 Task: Show "topics management" option in topics for Digital Experience.
Action: Mouse moved to (950, 68)
Screenshot: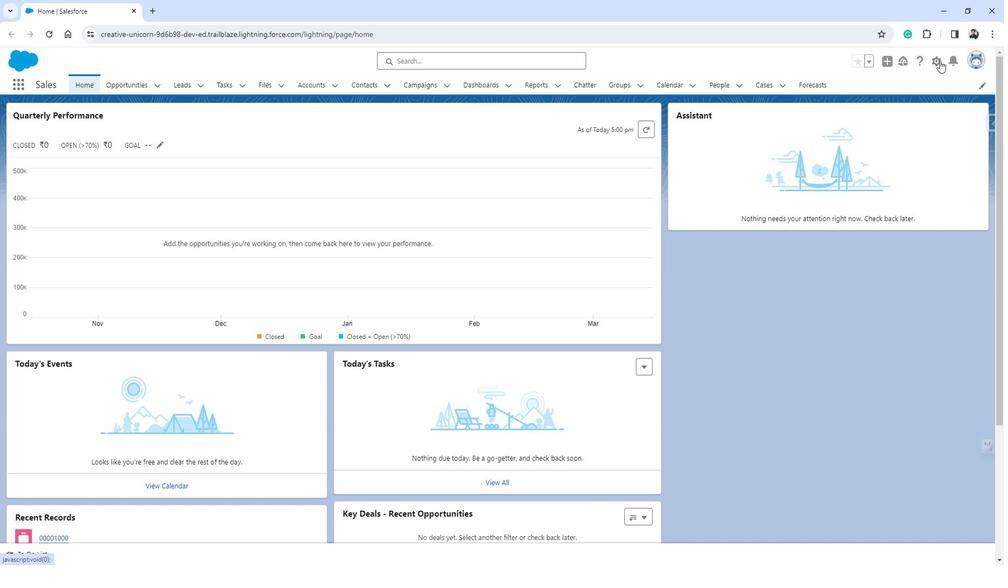
Action: Mouse pressed left at (950, 68)
Screenshot: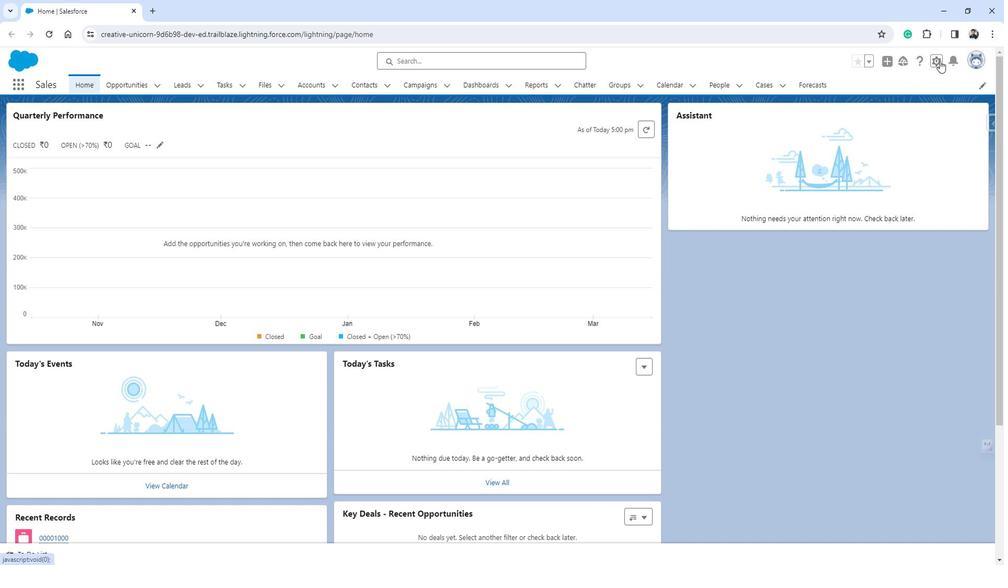 
Action: Mouse moved to (923, 99)
Screenshot: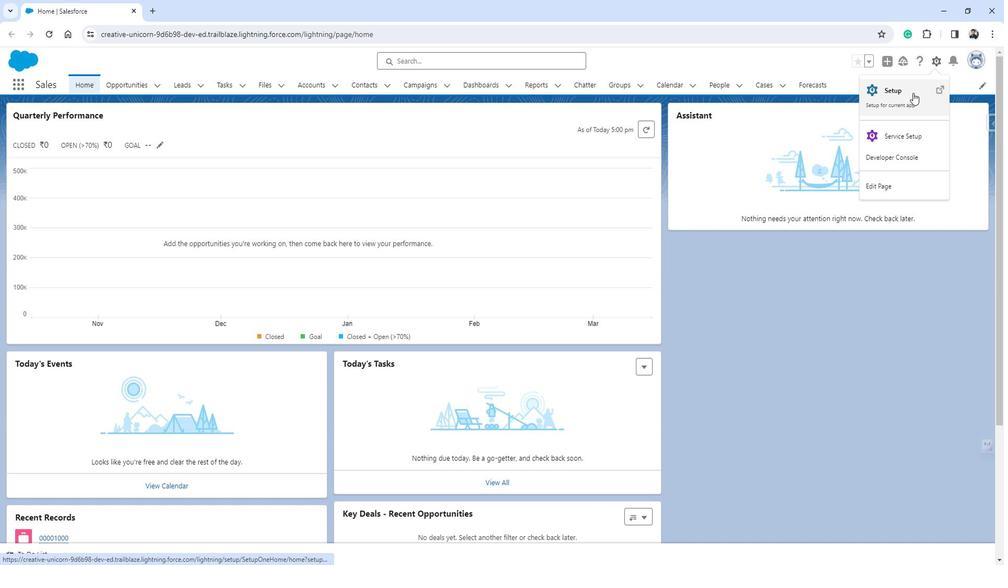 
Action: Mouse pressed left at (923, 99)
Screenshot: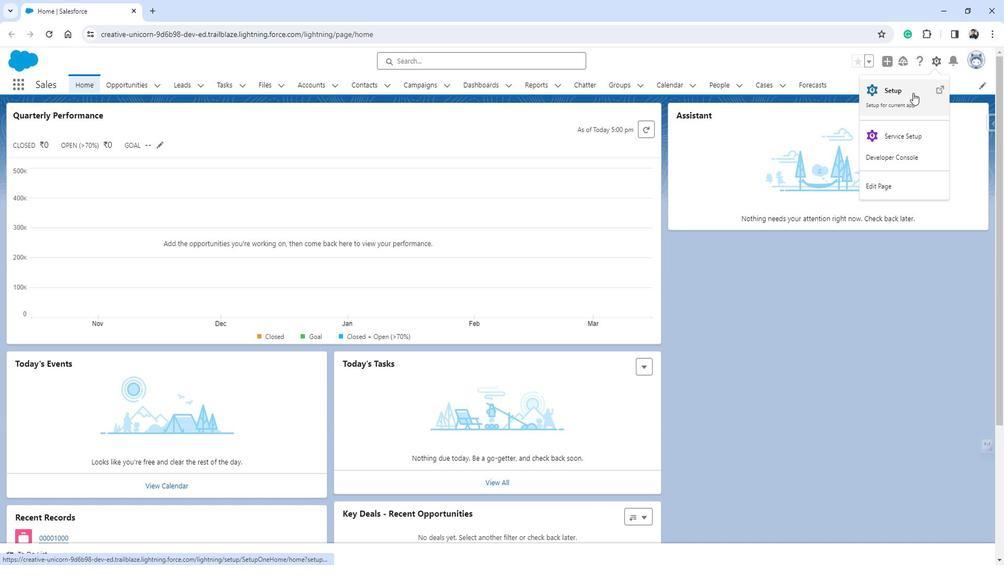
Action: Mouse moved to (57, 352)
Screenshot: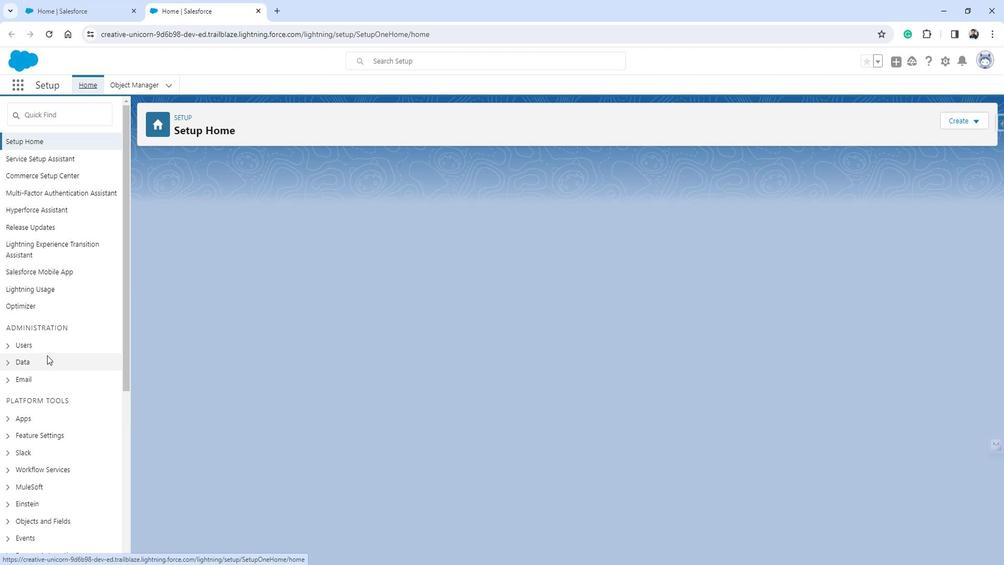 
Action: Mouse scrolled (57, 351) with delta (0, 0)
Screenshot: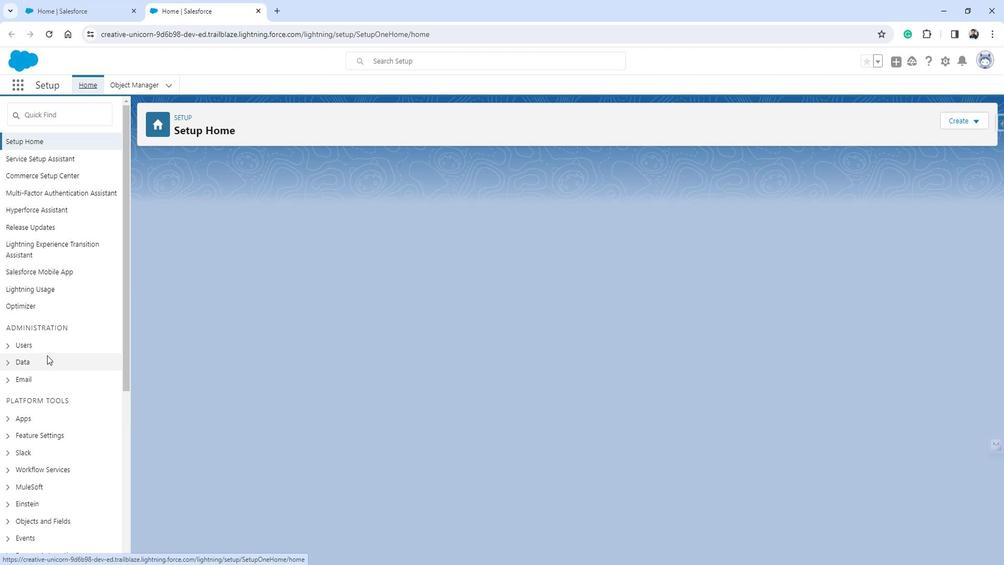 
Action: Mouse scrolled (57, 351) with delta (0, 0)
Screenshot: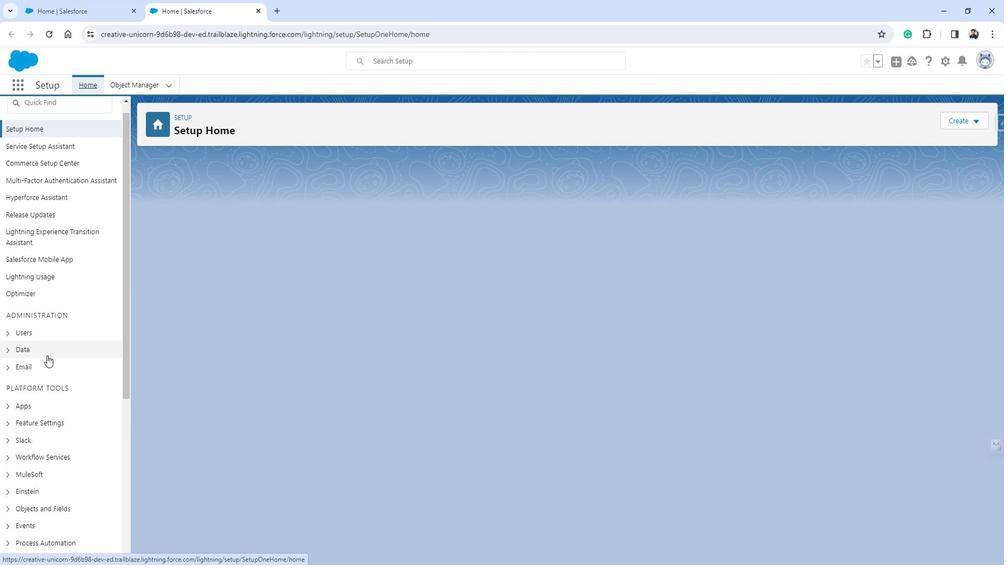 
Action: Mouse scrolled (57, 351) with delta (0, 0)
Screenshot: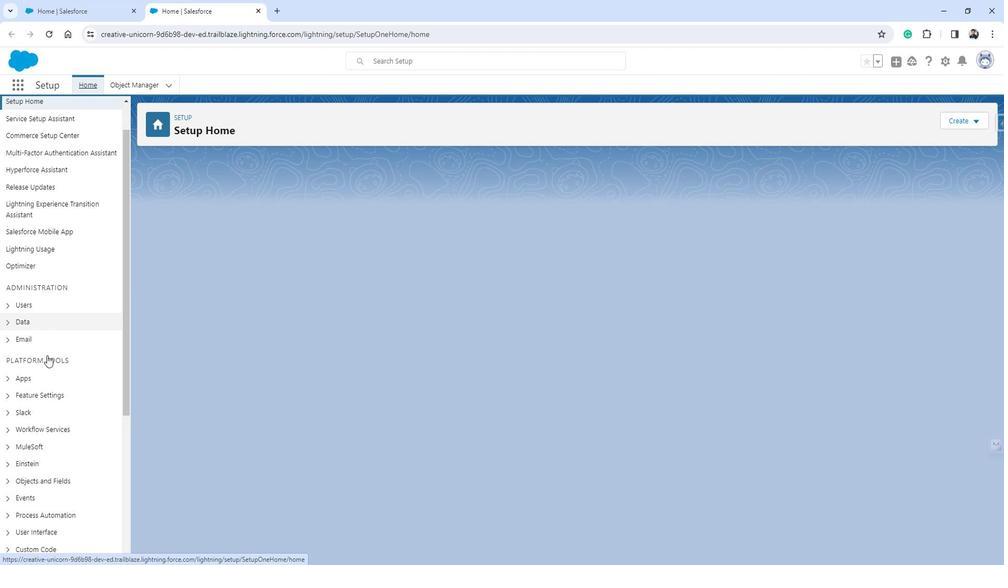 
Action: Mouse moved to (61, 272)
Screenshot: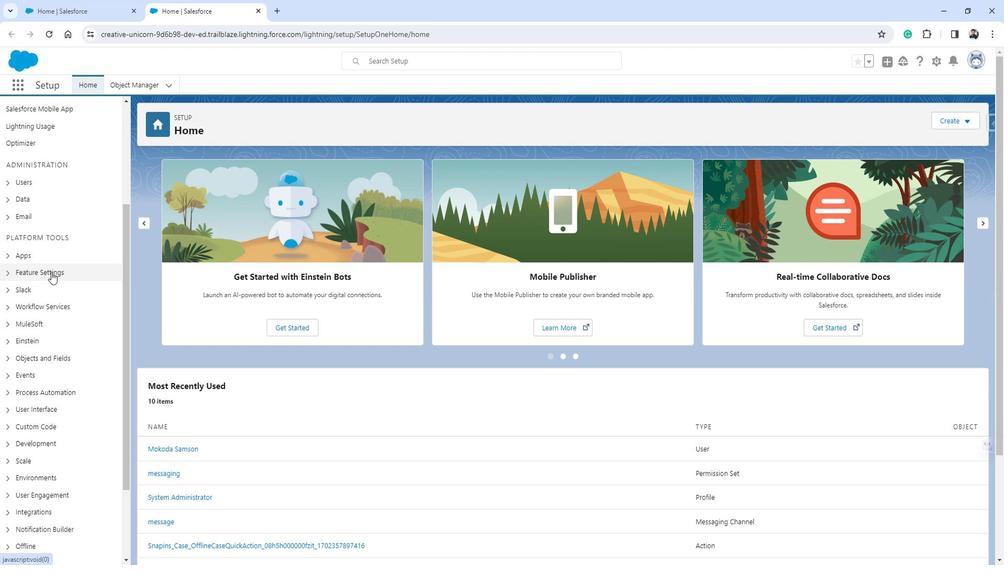 
Action: Mouse pressed left at (61, 272)
Screenshot: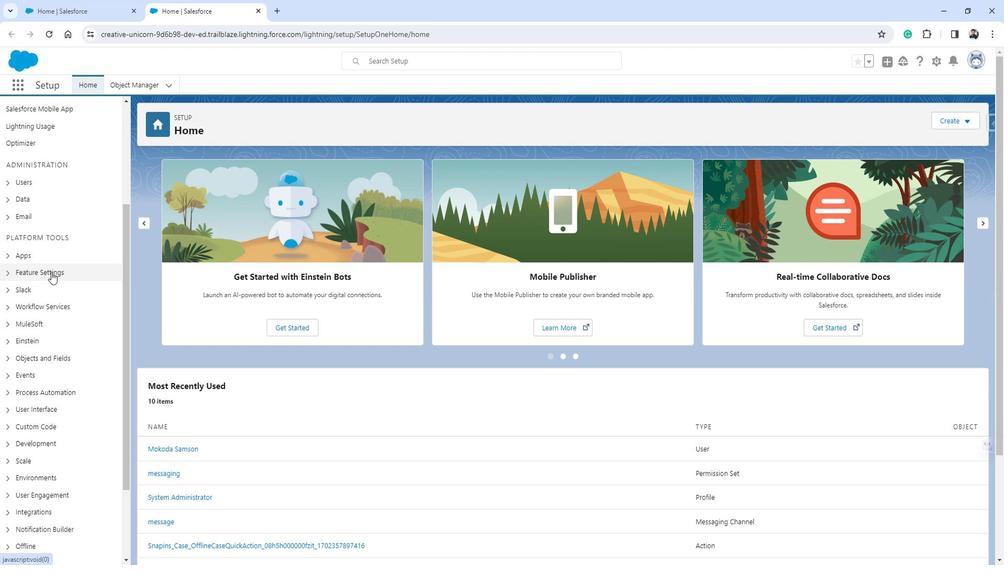 
Action: Mouse moved to (79, 274)
Screenshot: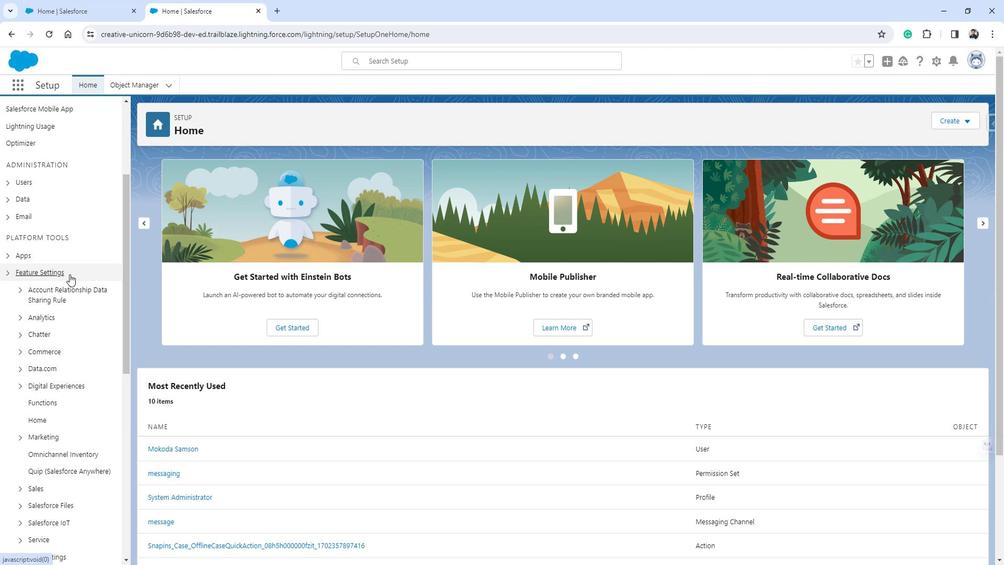 
Action: Mouse scrolled (79, 273) with delta (0, 0)
Screenshot: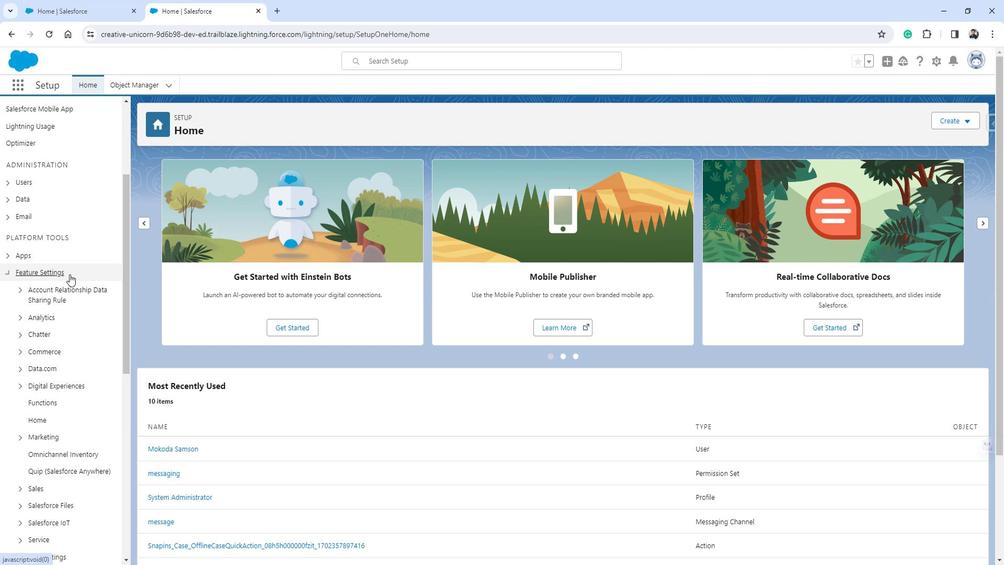 
Action: Mouse scrolled (79, 273) with delta (0, 0)
Screenshot: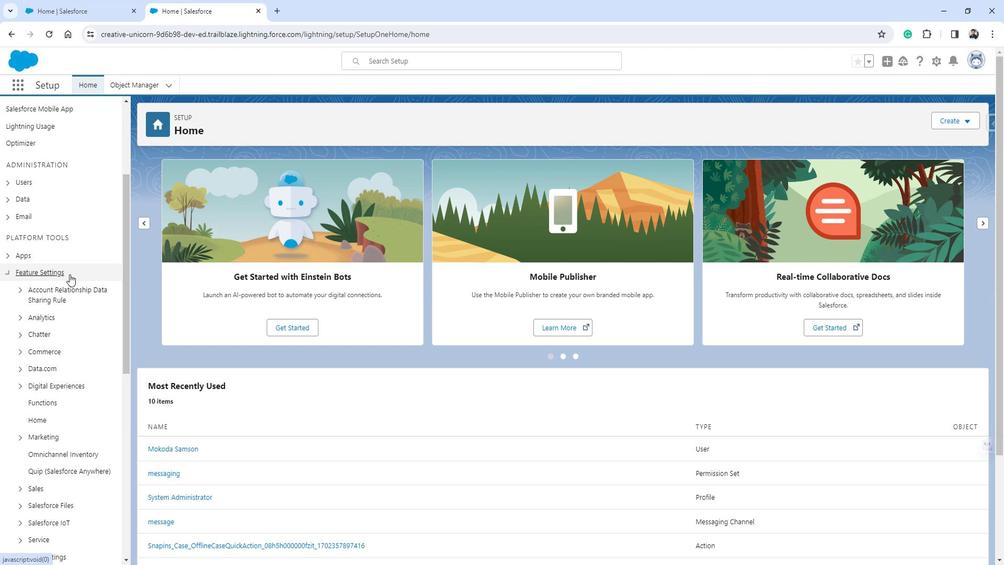 
Action: Mouse moved to (73, 277)
Screenshot: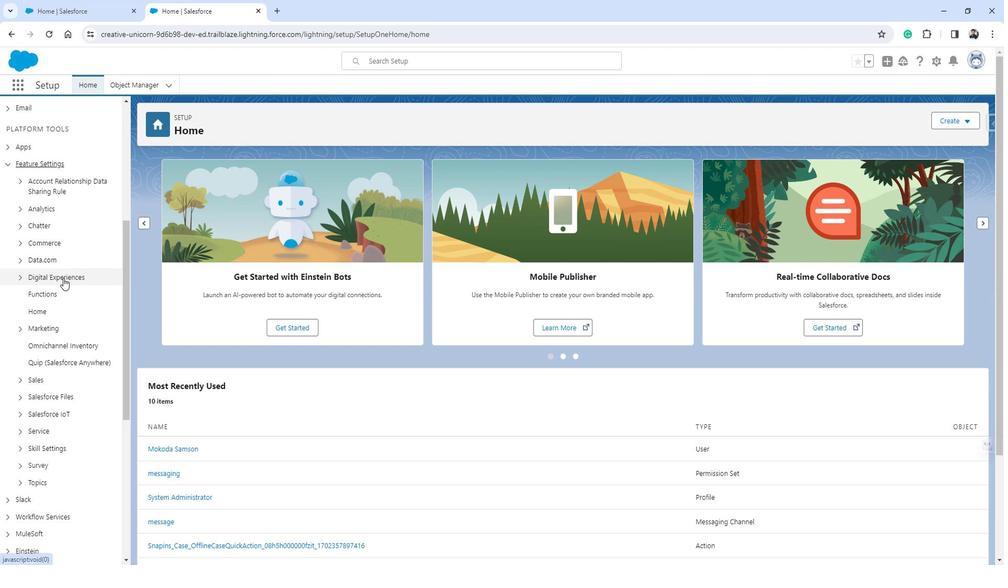 
Action: Mouse pressed left at (73, 277)
Screenshot: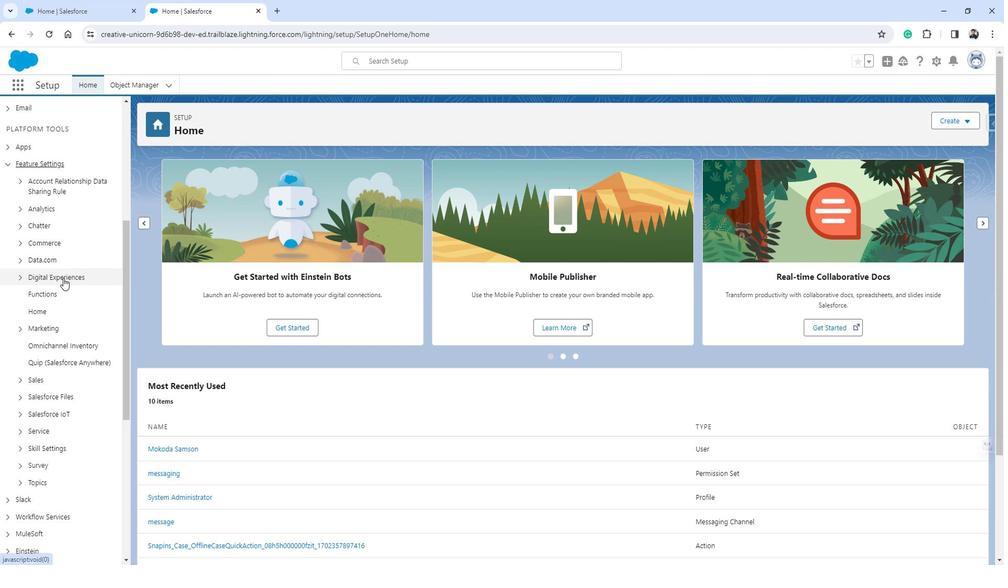 
Action: Mouse moved to (61, 294)
Screenshot: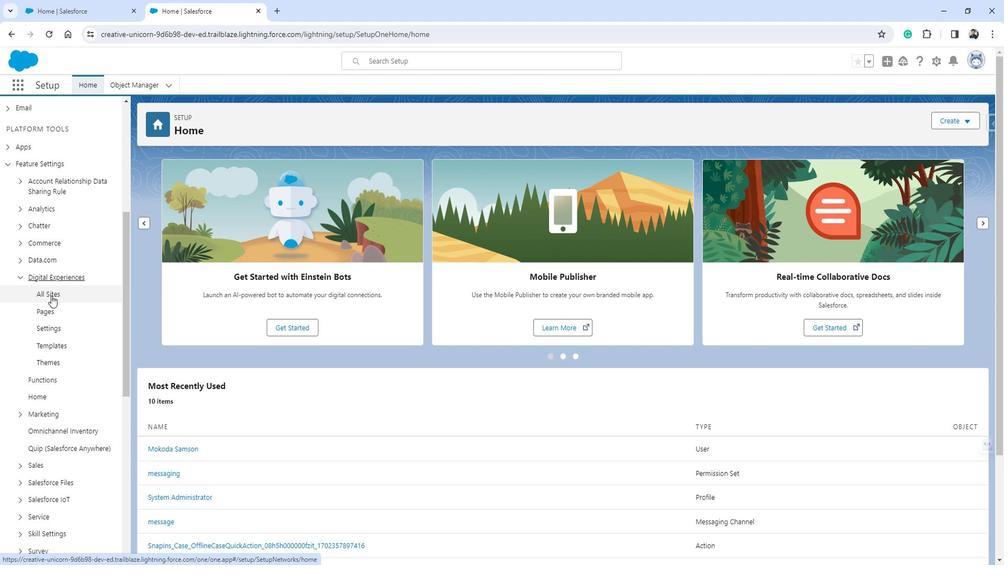 
Action: Mouse pressed left at (61, 294)
Screenshot: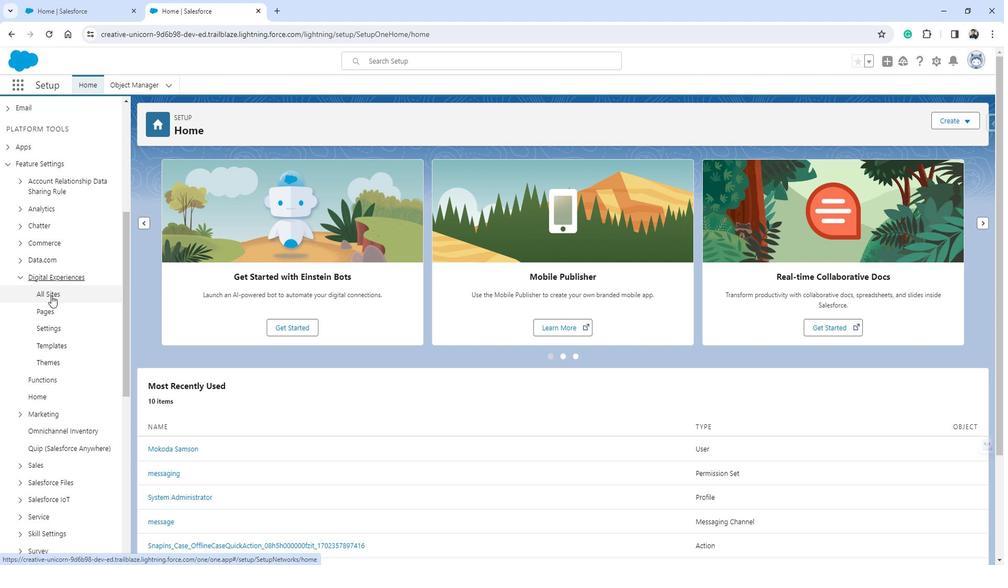 
Action: Mouse moved to (176, 322)
Screenshot: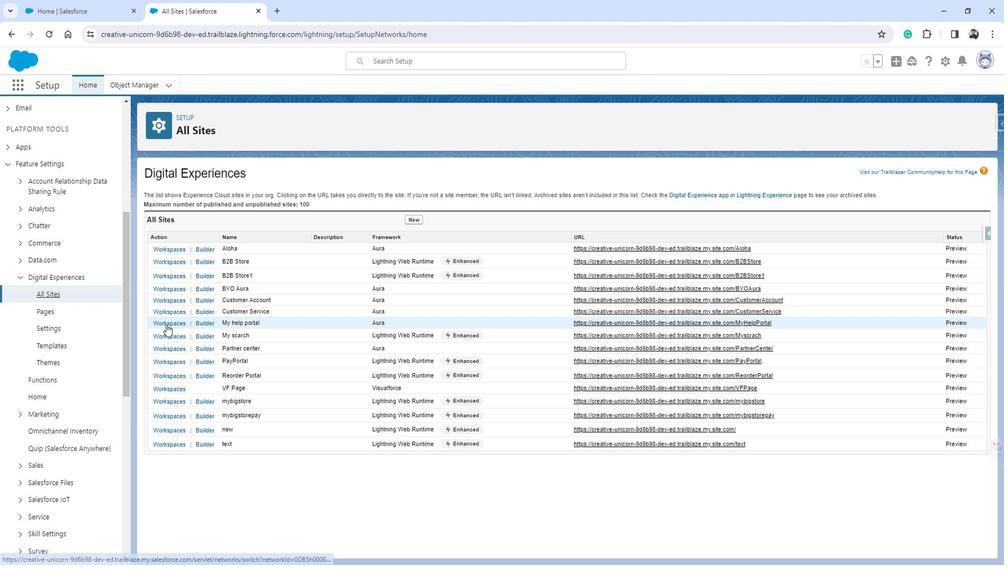 
Action: Mouse pressed left at (176, 322)
Screenshot: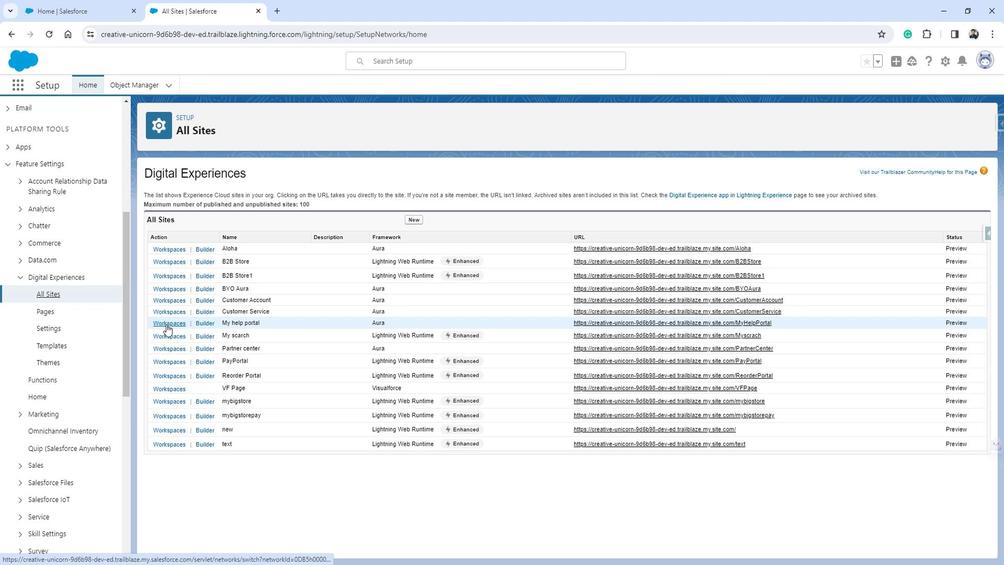 
Action: Mouse moved to (554, 242)
Screenshot: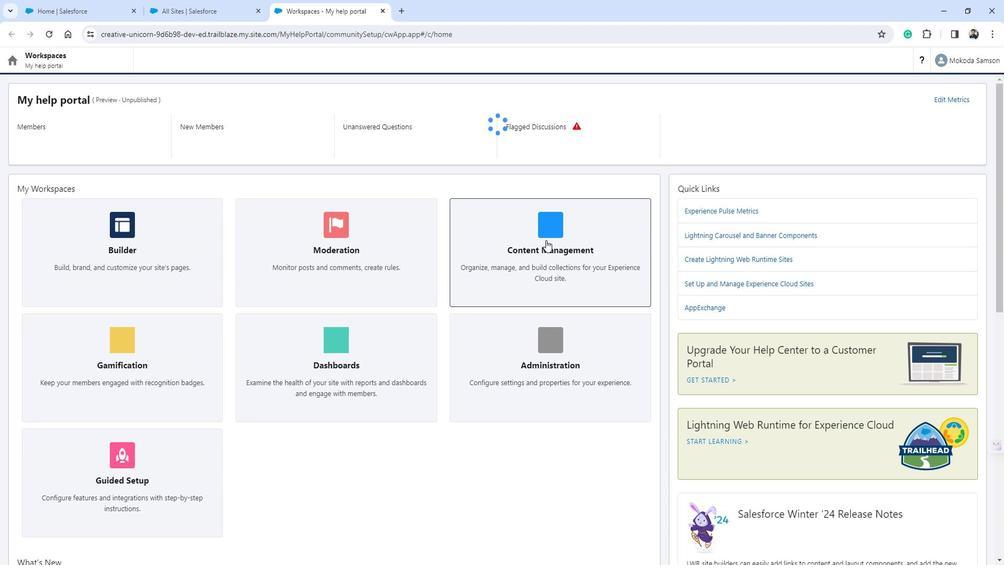 
Action: Mouse pressed left at (554, 242)
Screenshot: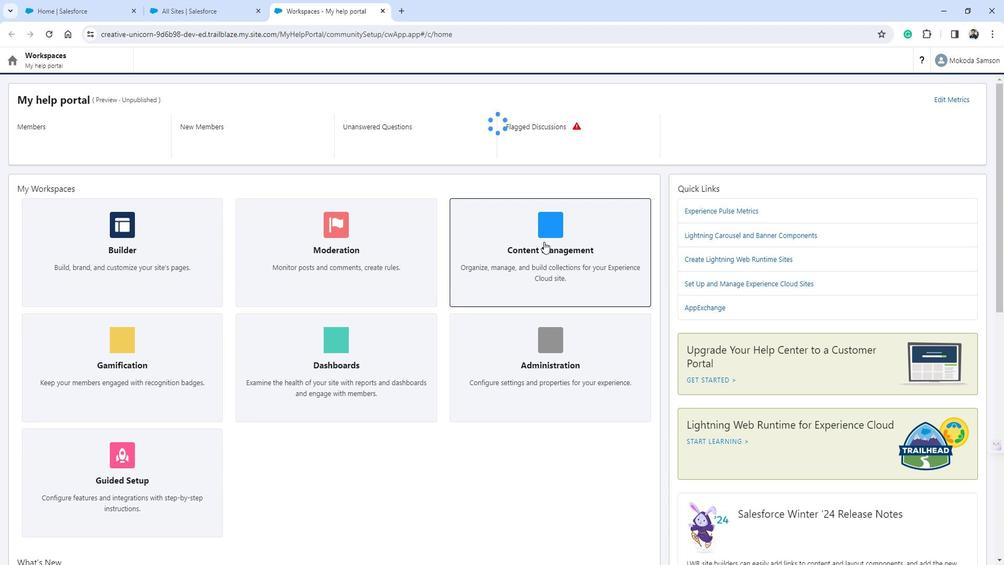 
Action: Mouse moved to (232, 64)
Screenshot: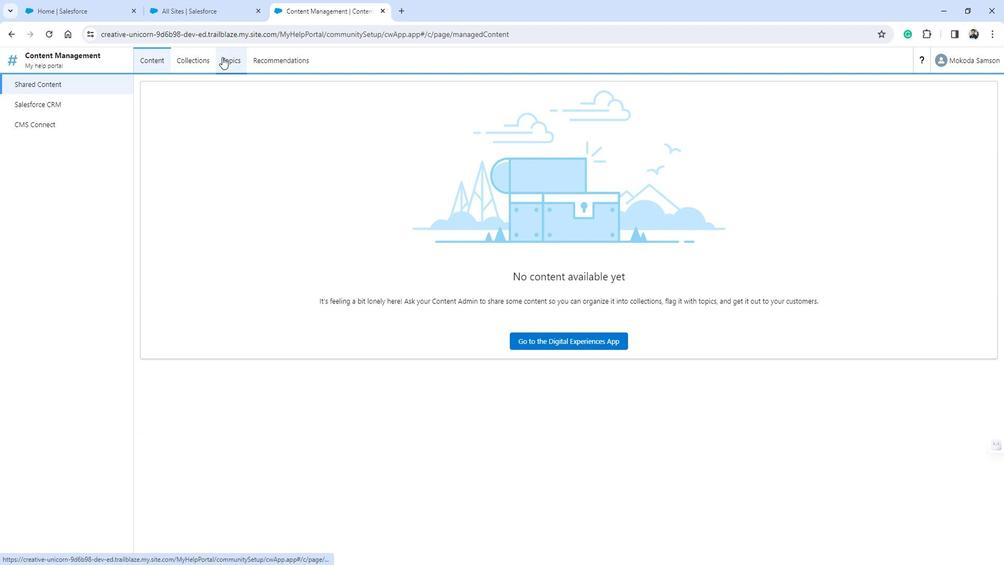 
Action: Mouse pressed left at (232, 64)
Screenshot: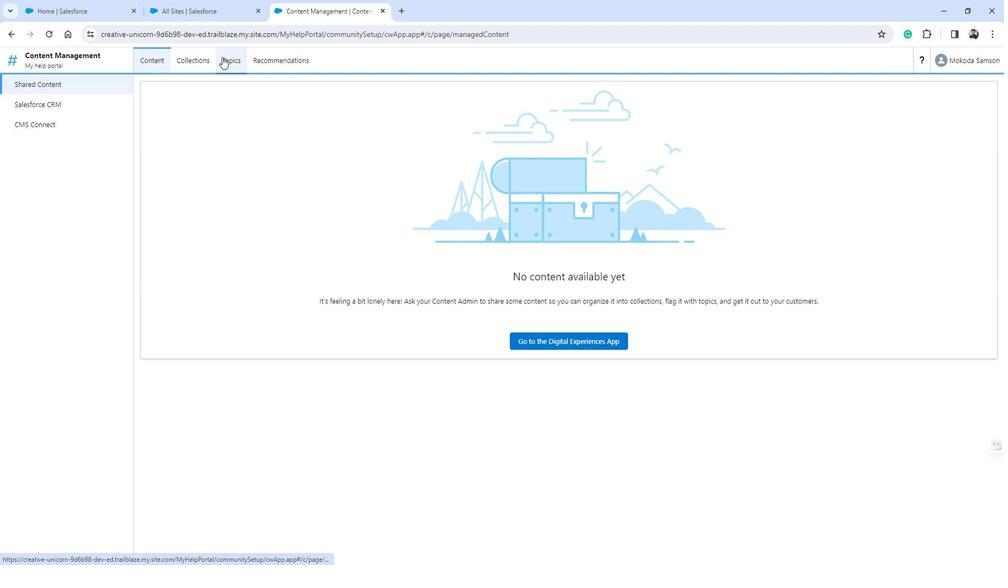 
Action: Mouse moved to (72, 85)
Screenshot: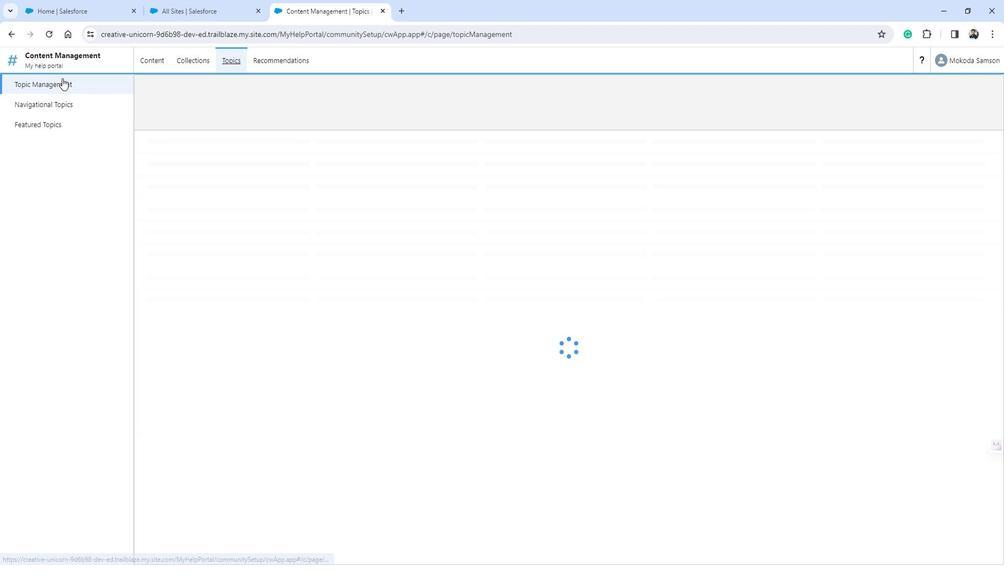 
Action: Mouse pressed left at (72, 85)
Screenshot: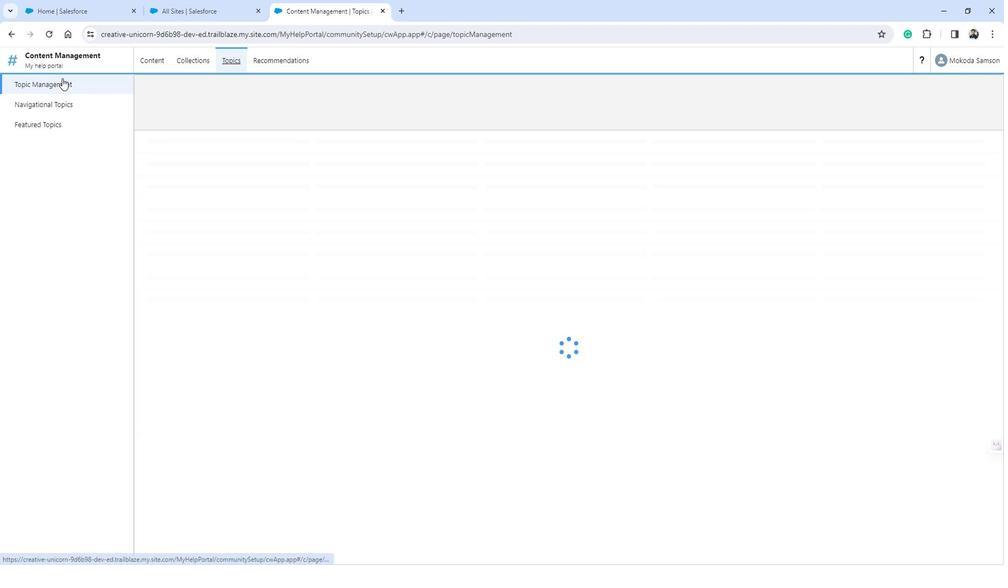 
Action: Mouse moved to (448, 257)
Screenshot: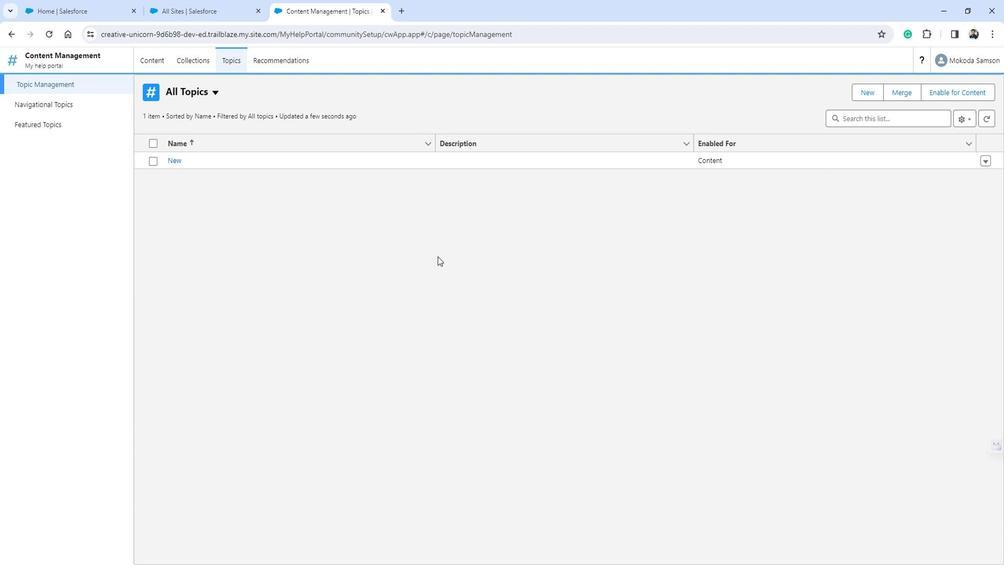 
